 Task: Create a due date automation trigger when advanced on, on the monday of the week before a card is due add dates with a complete due date at 11:00 AM.
Action: Mouse moved to (996, 78)
Screenshot: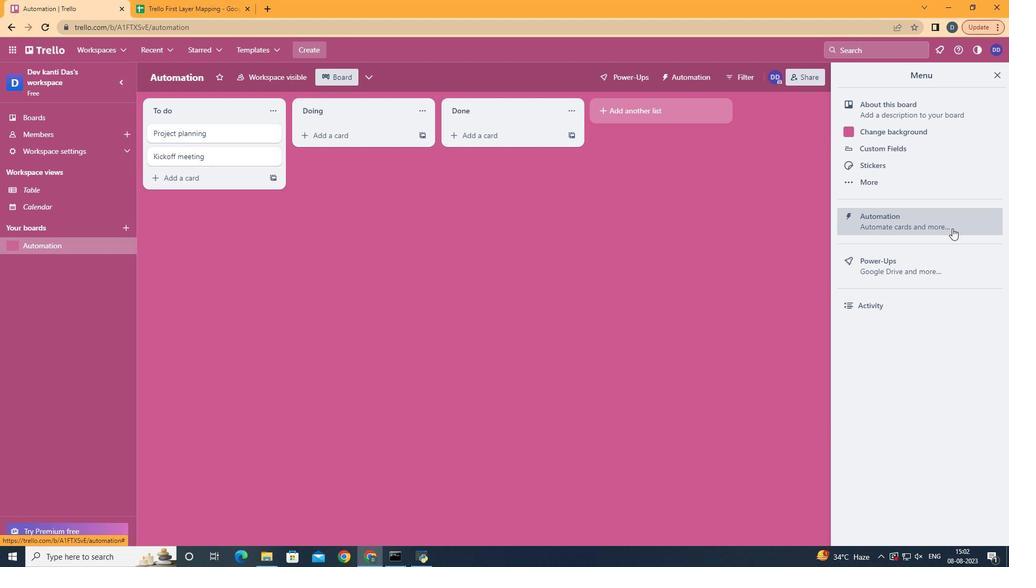 
Action: Mouse pressed left at (996, 78)
Screenshot: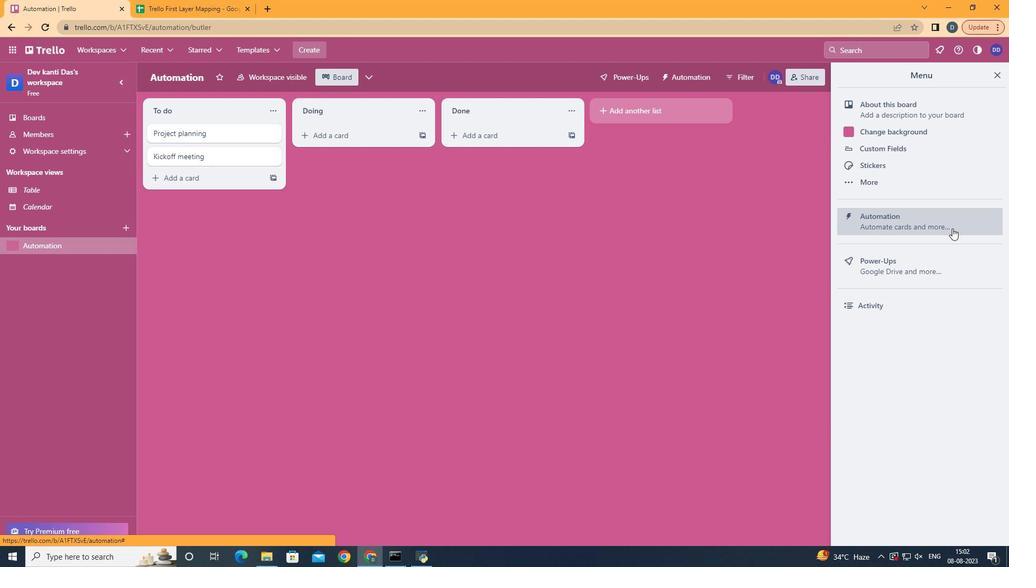 
Action: Mouse moved to (952, 228)
Screenshot: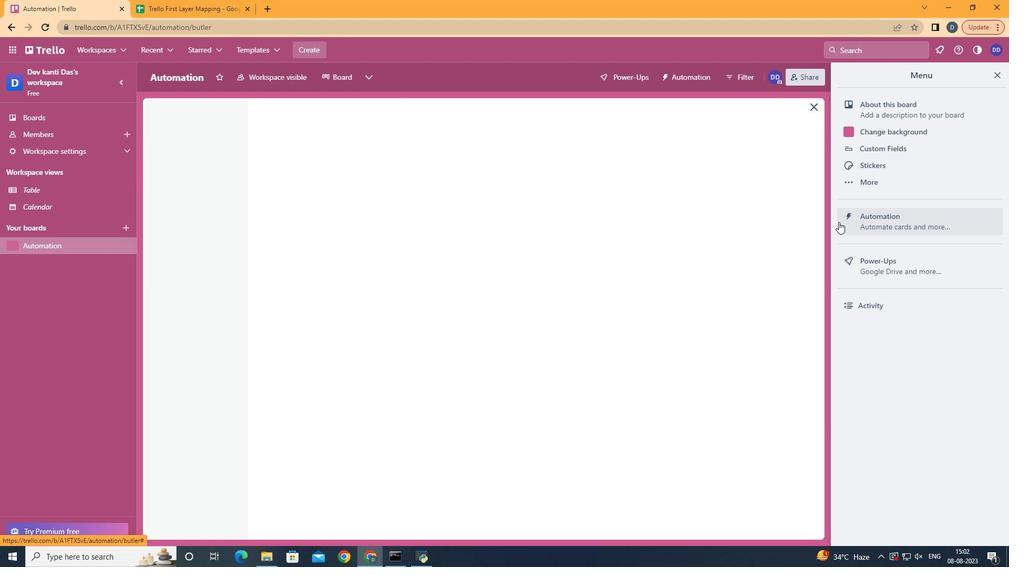 
Action: Mouse pressed left at (952, 228)
Screenshot: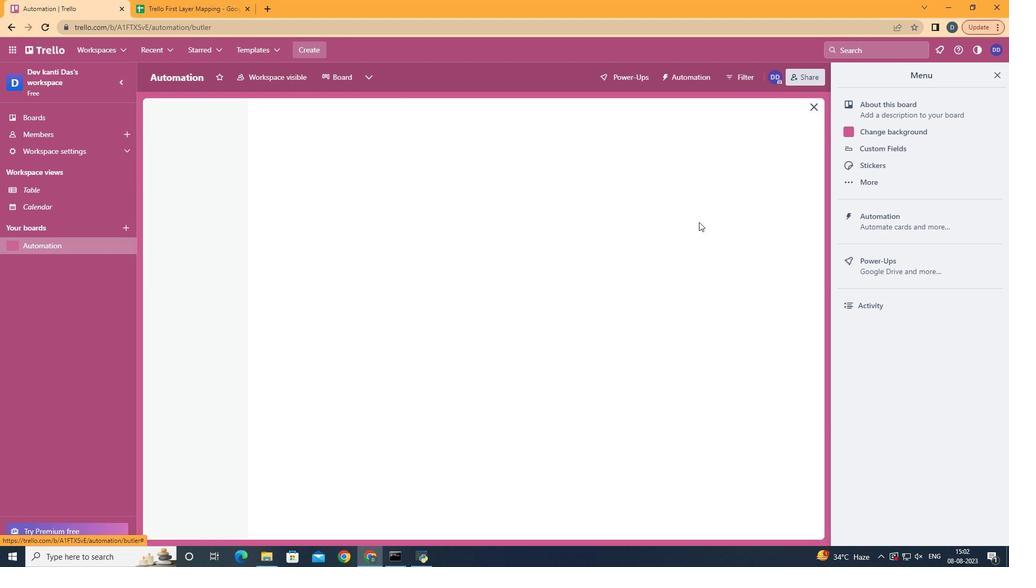 
Action: Mouse moved to (189, 216)
Screenshot: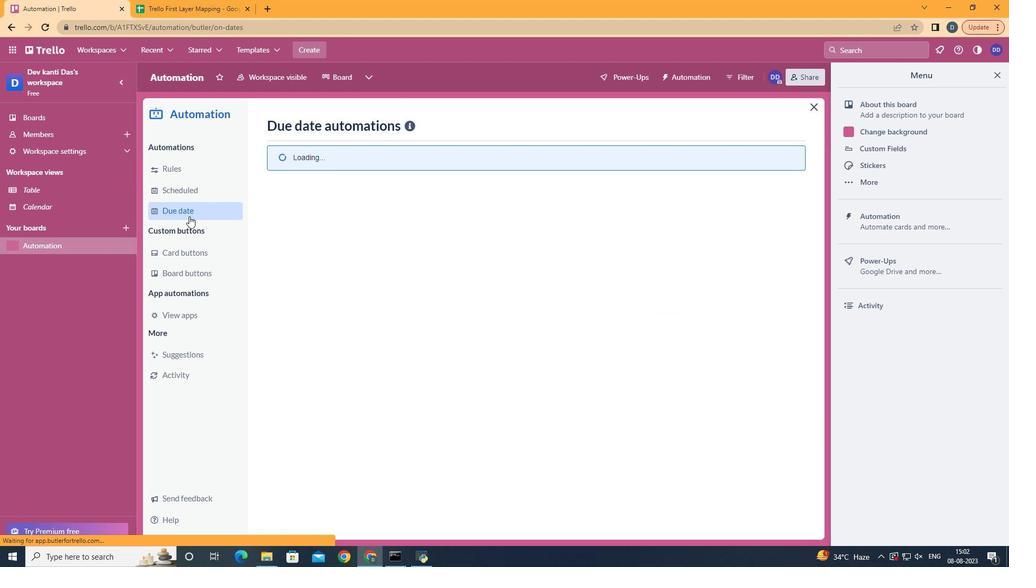 
Action: Mouse pressed left at (189, 216)
Screenshot: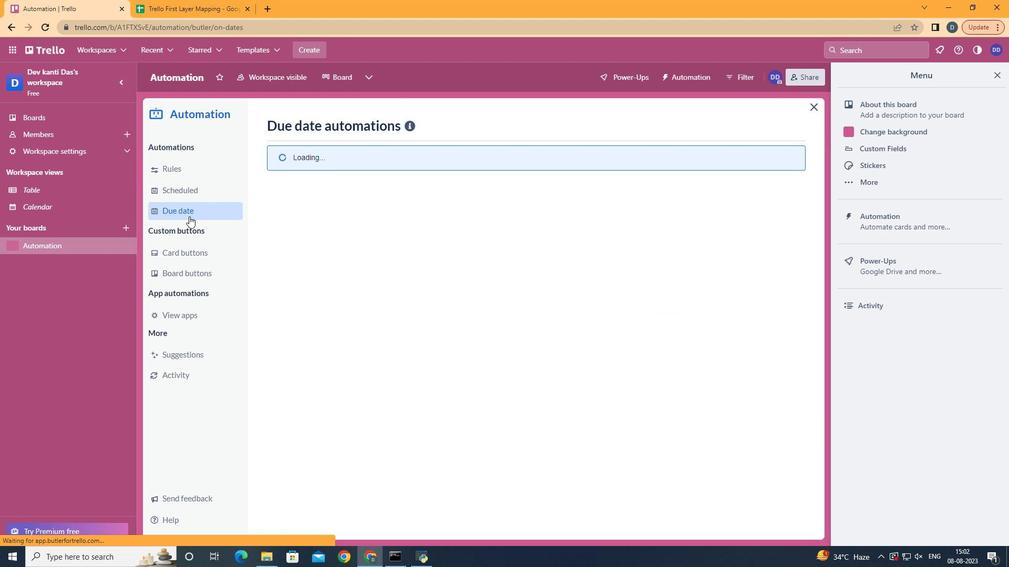 
Action: Mouse moved to (744, 124)
Screenshot: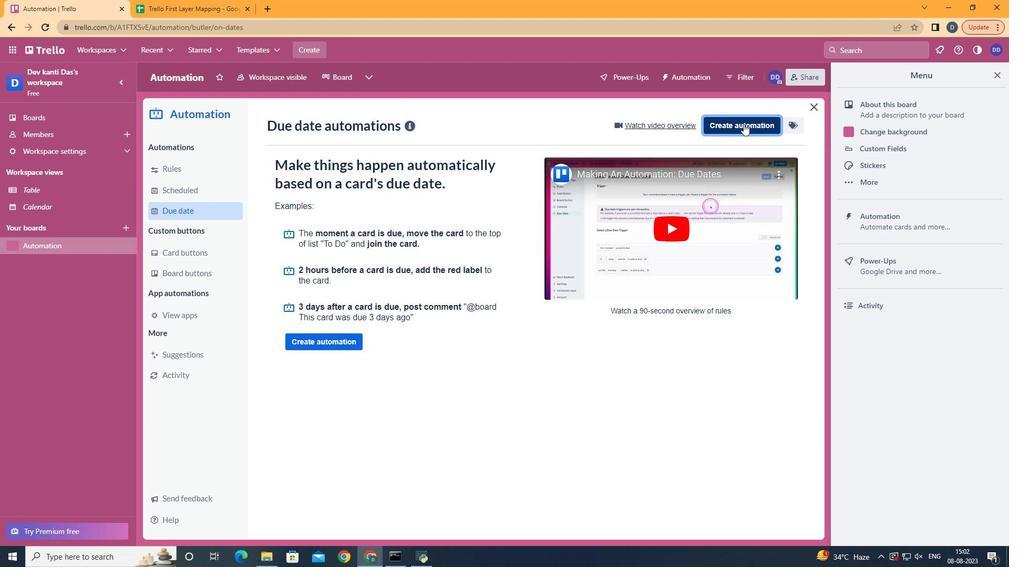 
Action: Mouse pressed left at (744, 124)
Screenshot: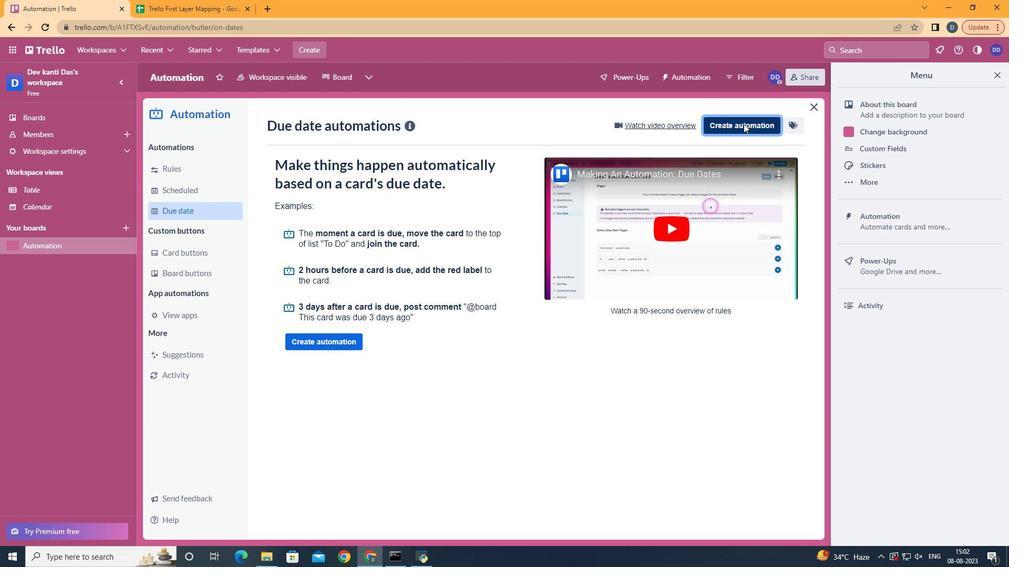 
Action: Mouse moved to (528, 229)
Screenshot: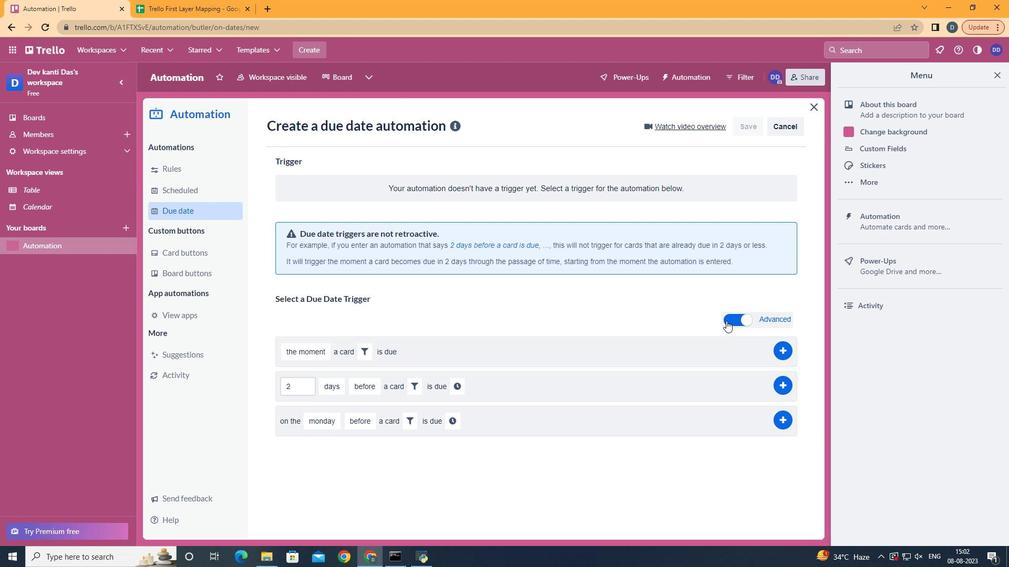 
Action: Mouse pressed left at (528, 229)
Screenshot: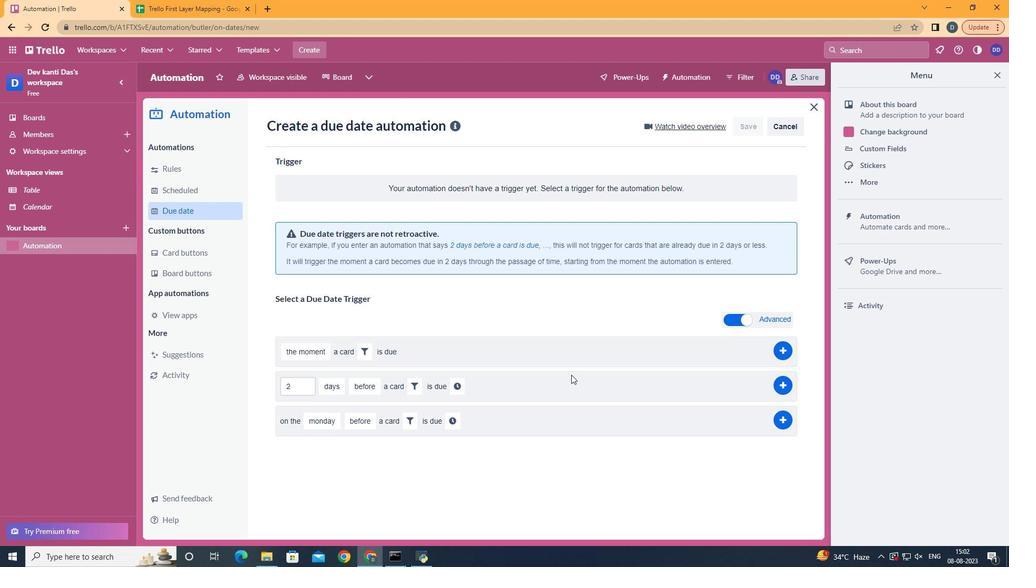 
Action: Mouse moved to (368, 505)
Screenshot: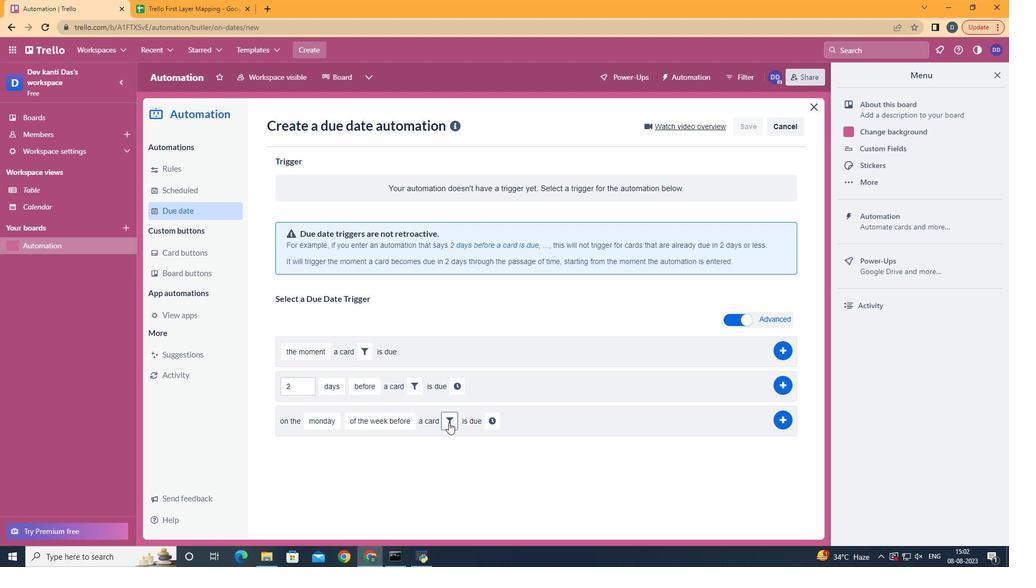 
Action: Mouse pressed left at (368, 505)
Screenshot: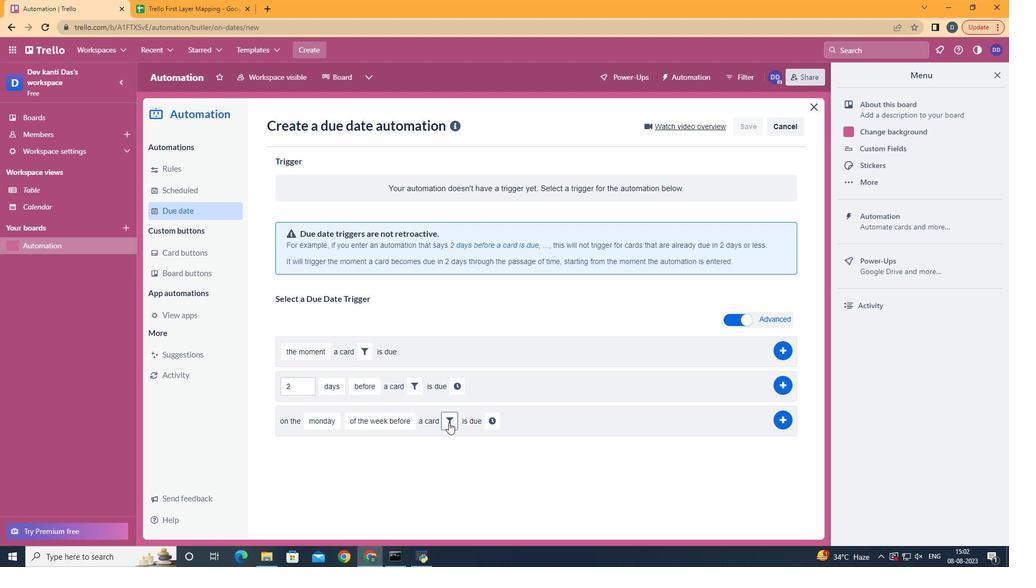 
Action: Mouse moved to (449, 423)
Screenshot: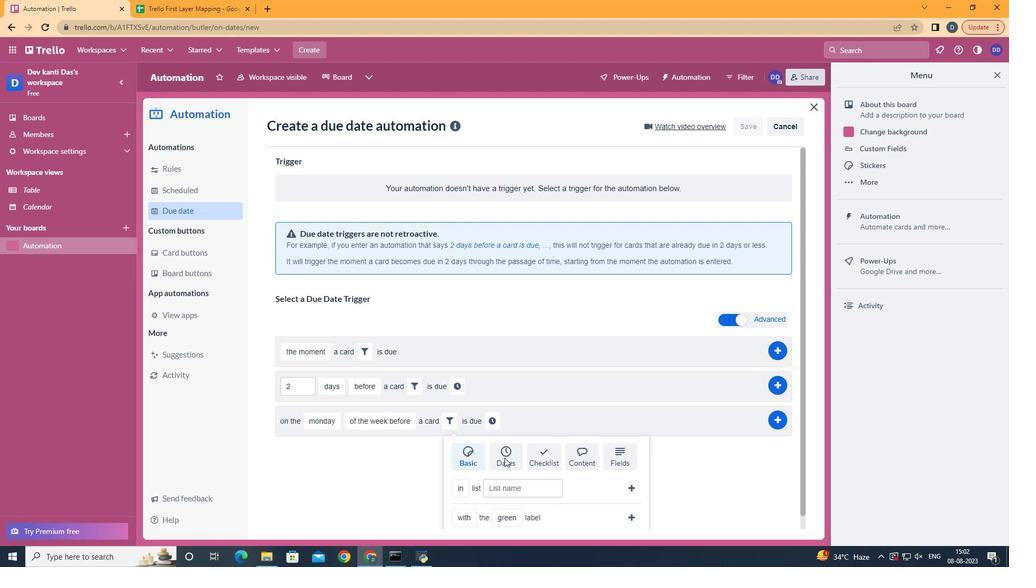
Action: Mouse pressed left at (449, 423)
Screenshot: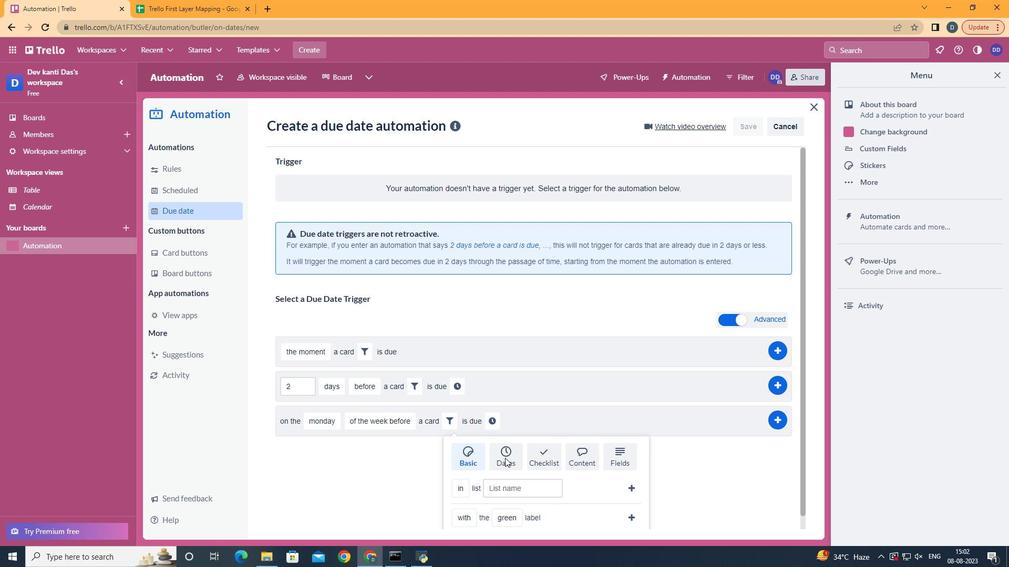 
Action: Mouse moved to (505, 458)
Screenshot: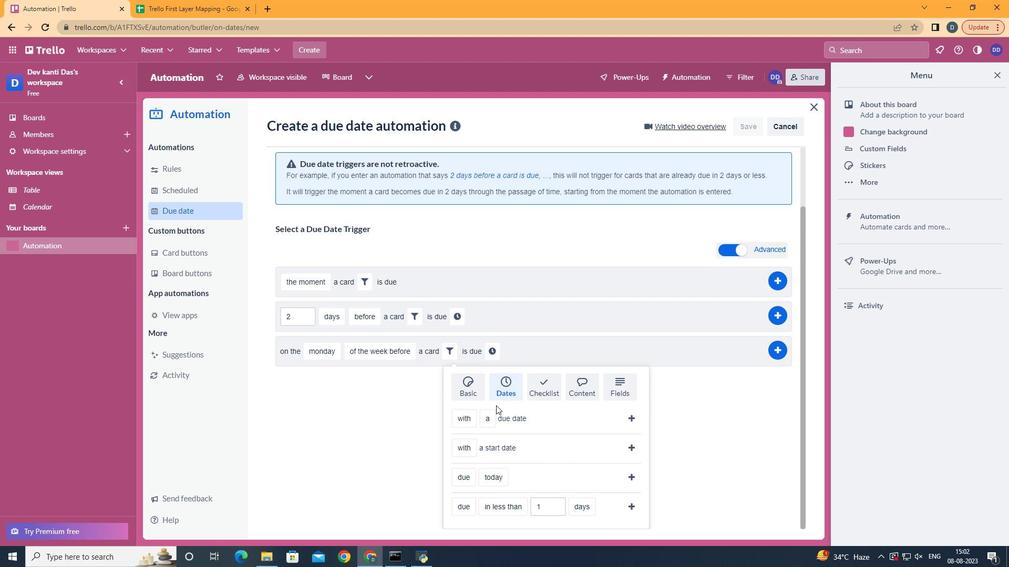
Action: Mouse pressed left at (505, 458)
Screenshot: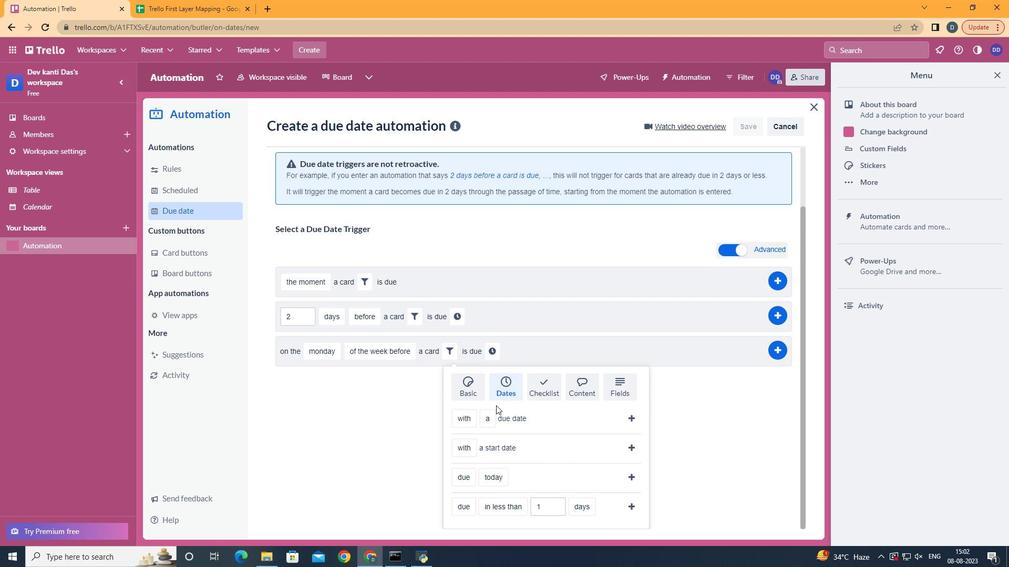 
Action: Mouse moved to (516, 451)
Screenshot: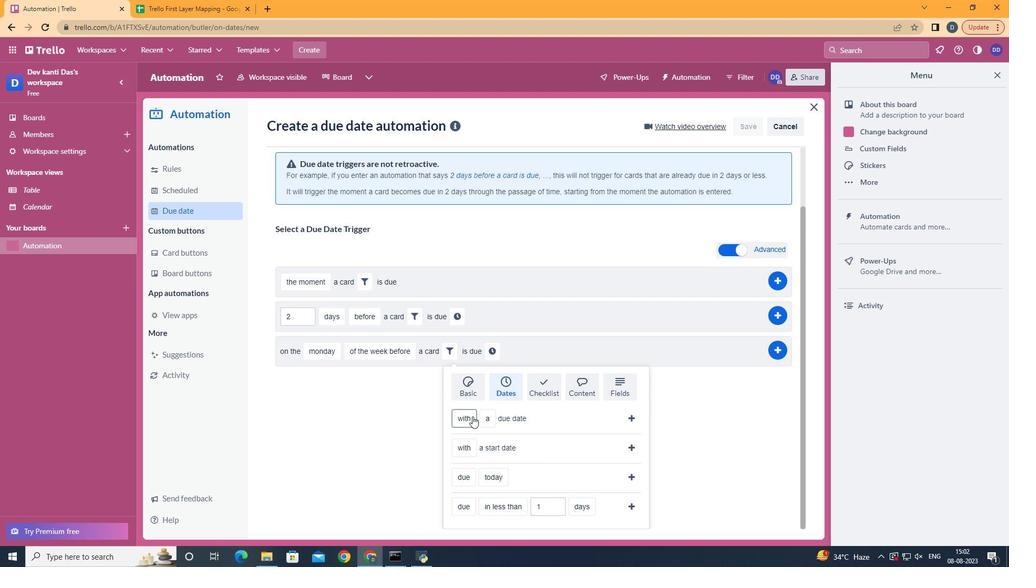 
Action: Mouse scrolled (516, 450) with delta (0, 0)
Screenshot: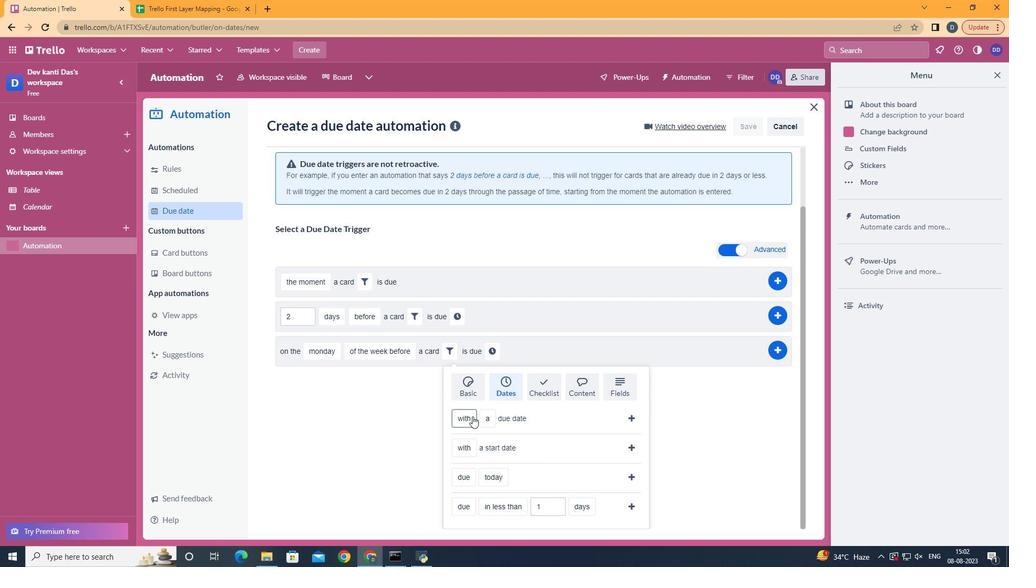 
Action: Mouse scrolled (516, 450) with delta (0, 0)
Screenshot: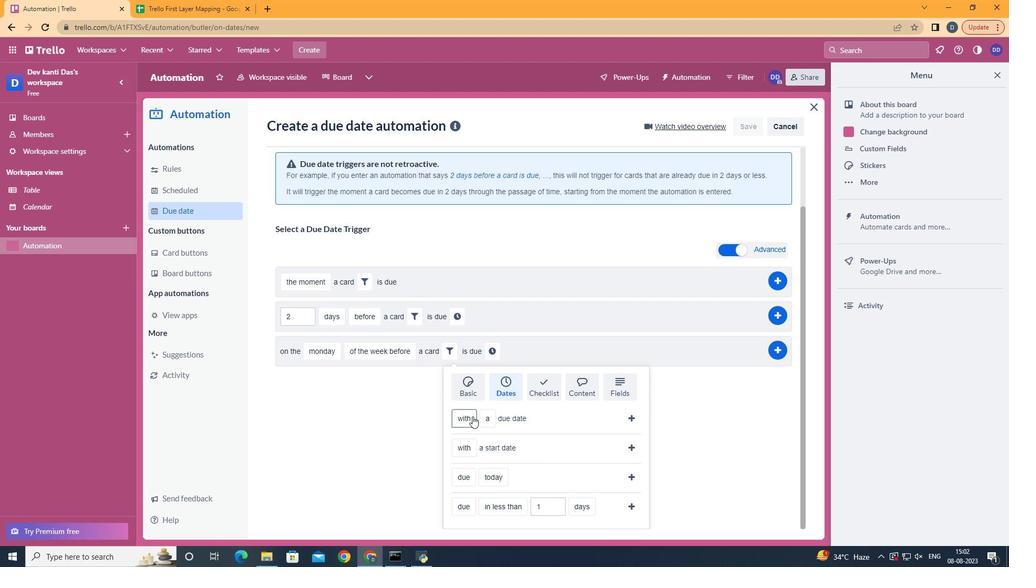 
Action: Mouse scrolled (516, 450) with delta (0, 0)
Screenshot: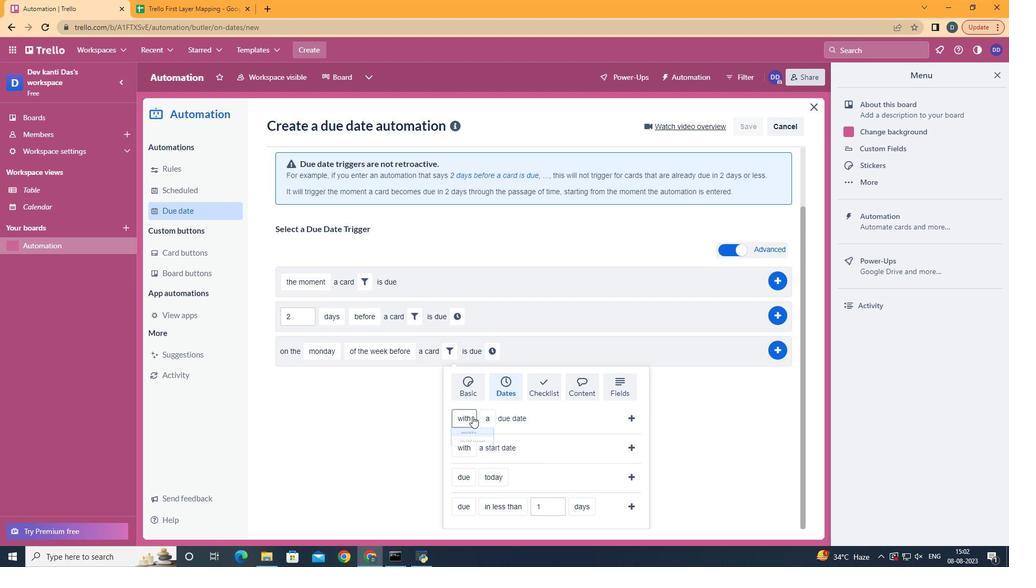 
Action: Mouse moved to (517, 450)
Screenshot: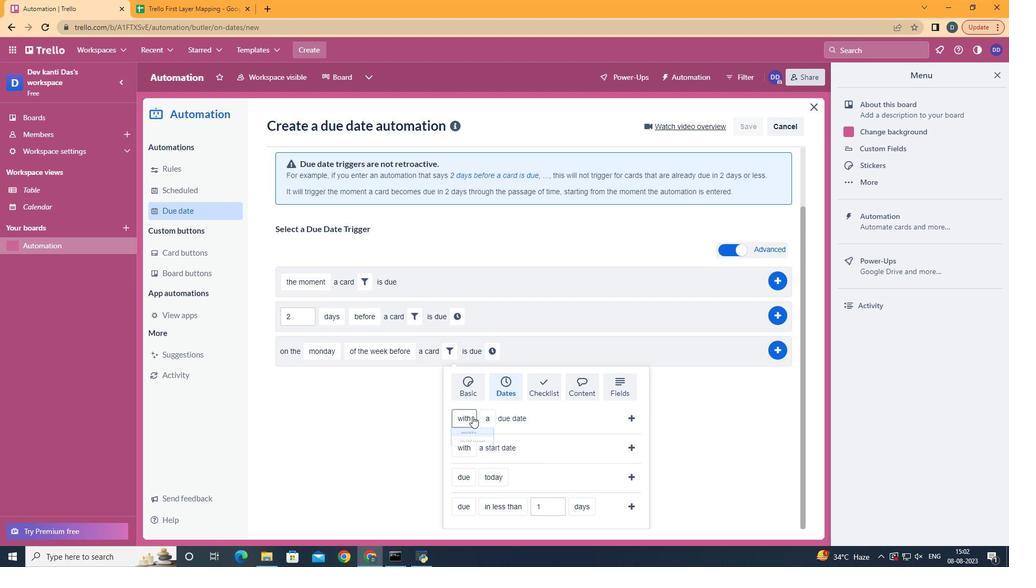 
Action: Mouse scrolled (517, 450) with delta (0, 0)
Screenshot: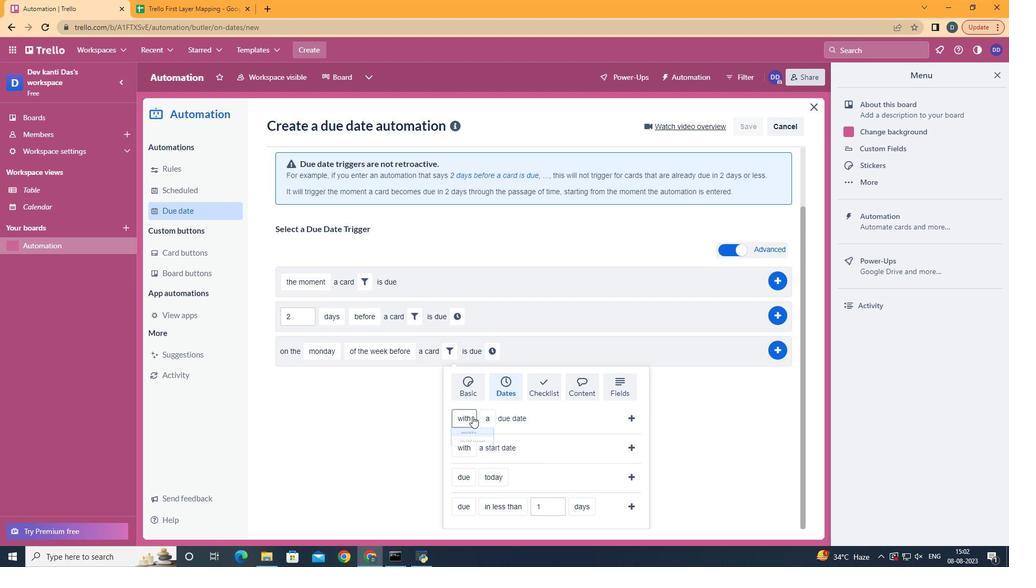
Action: Mouse moved to (475, 434)
Screenshot: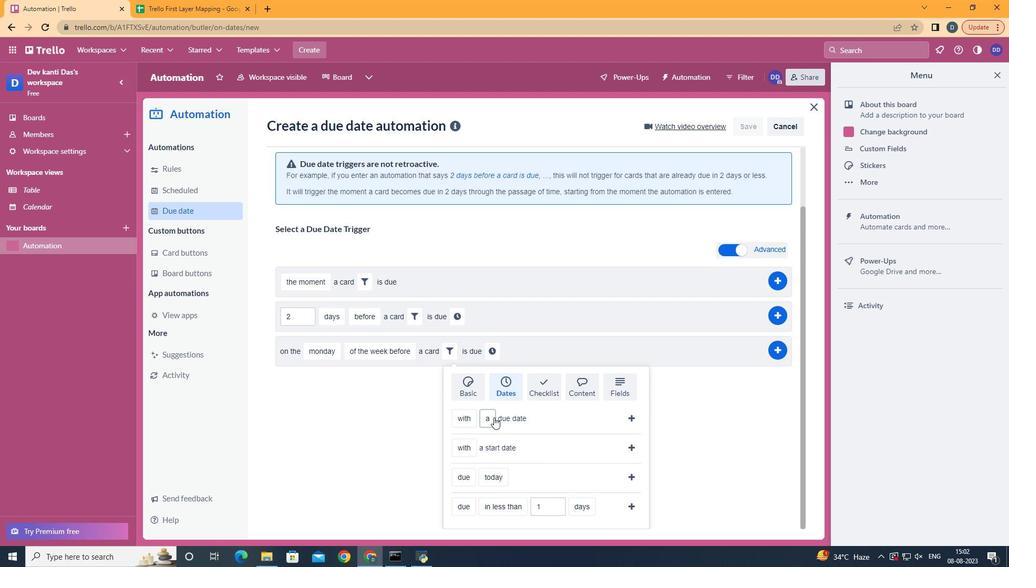 
Action: Mouse pressed left at (475, 434)
Screenshot: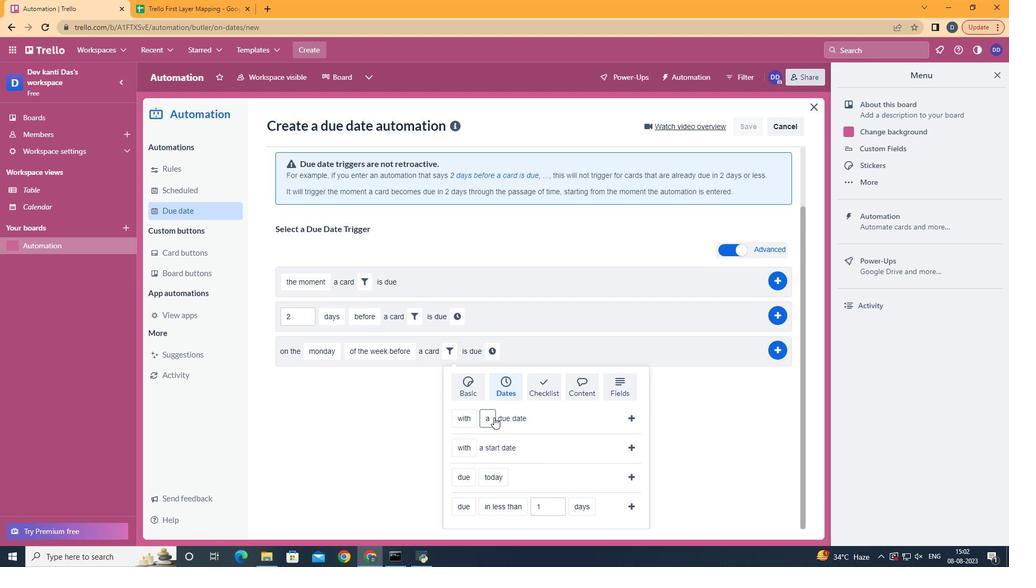 
Action: Mouse moved to (501, 460)
Screenshot: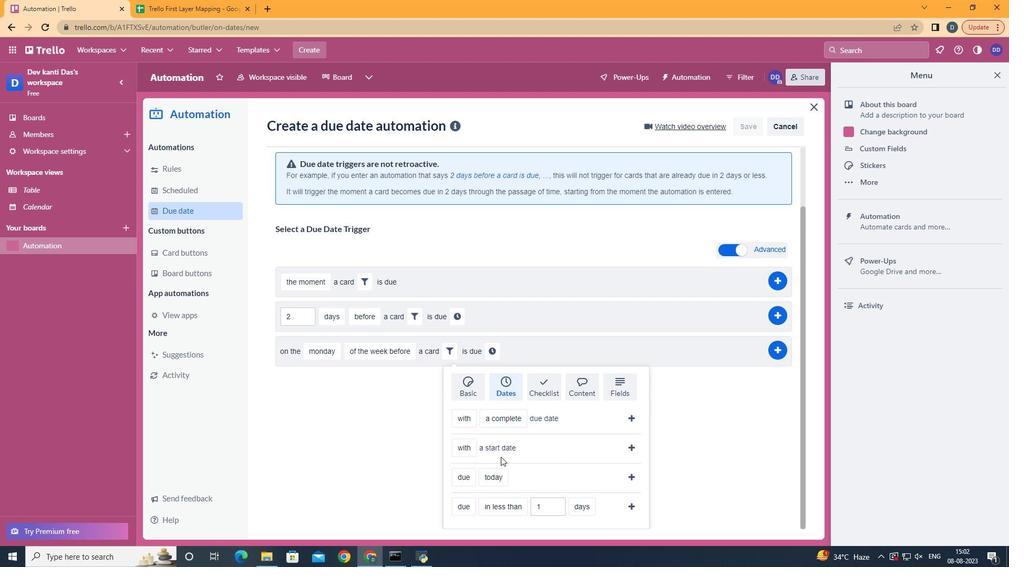 
Action: Mouse pressed left at (501, 460)
Screenshot: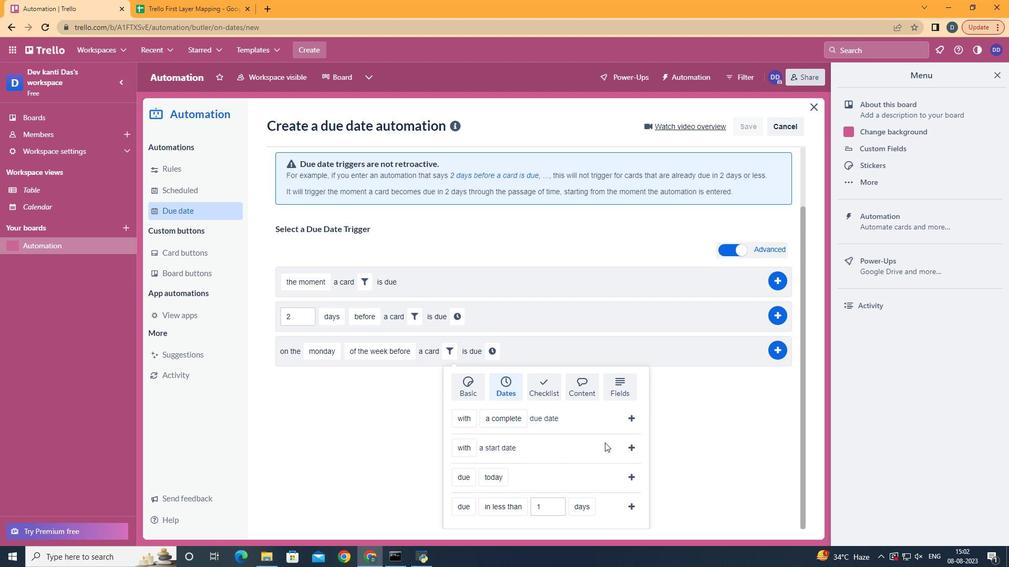 
Action: Mouse moved to (635, 419)
Screenshot: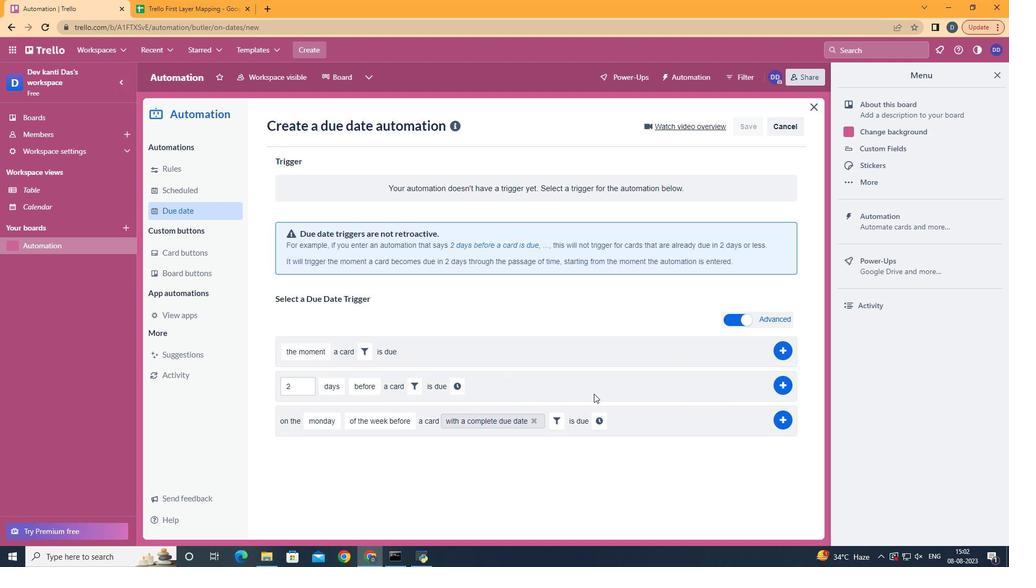 
Action: Mouse pressed left at (635, 419)
Screenshot: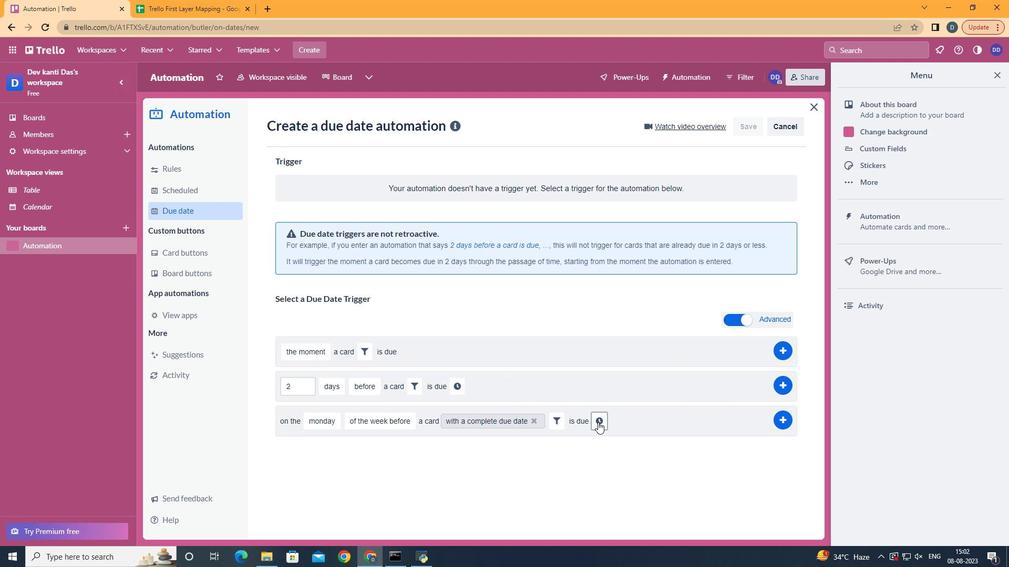 
Action: Mouse moved to (599, 424)
Screenshot: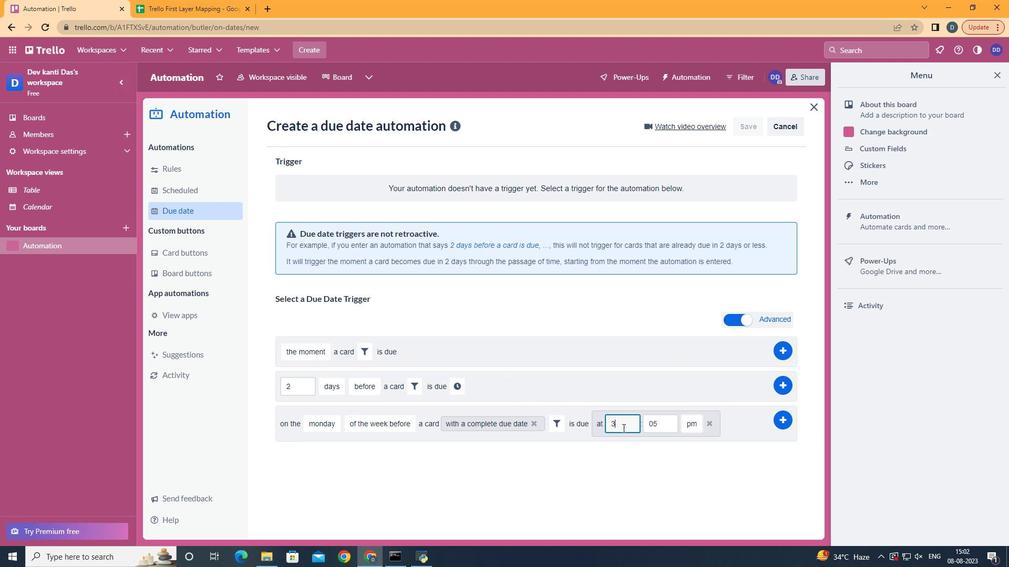 
Action: Mouse pressed left at (599, 424)
Screenshot: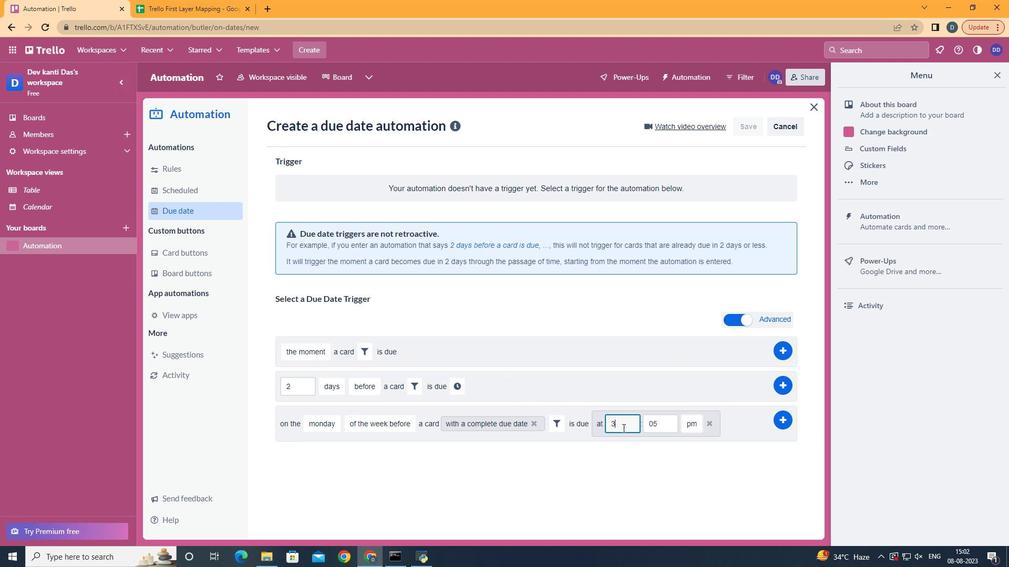 
Action: Mouse moved to (621, 427)
Screenshot: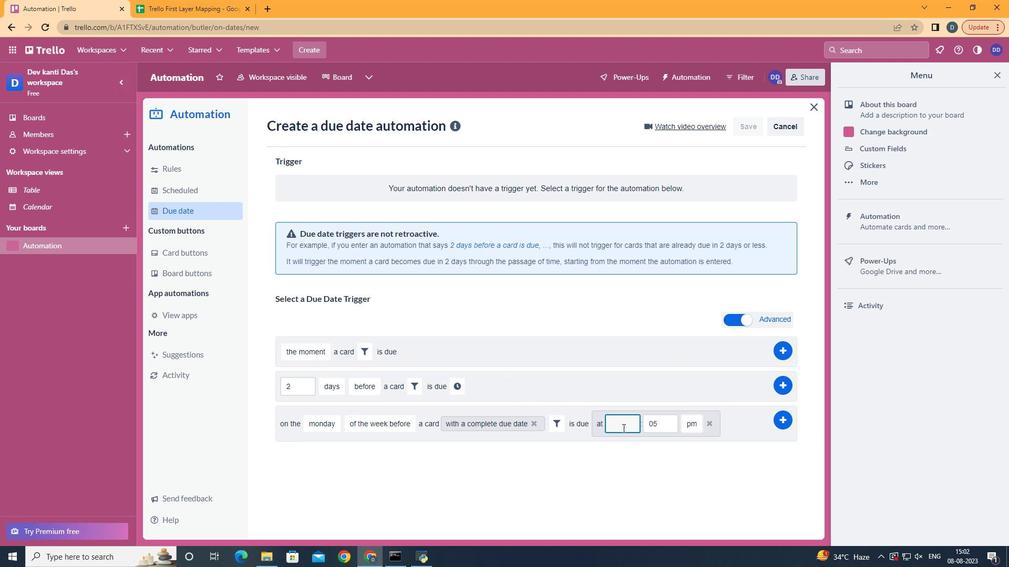 
Action: Mouse pressed left at (621, 427)
Screenshot: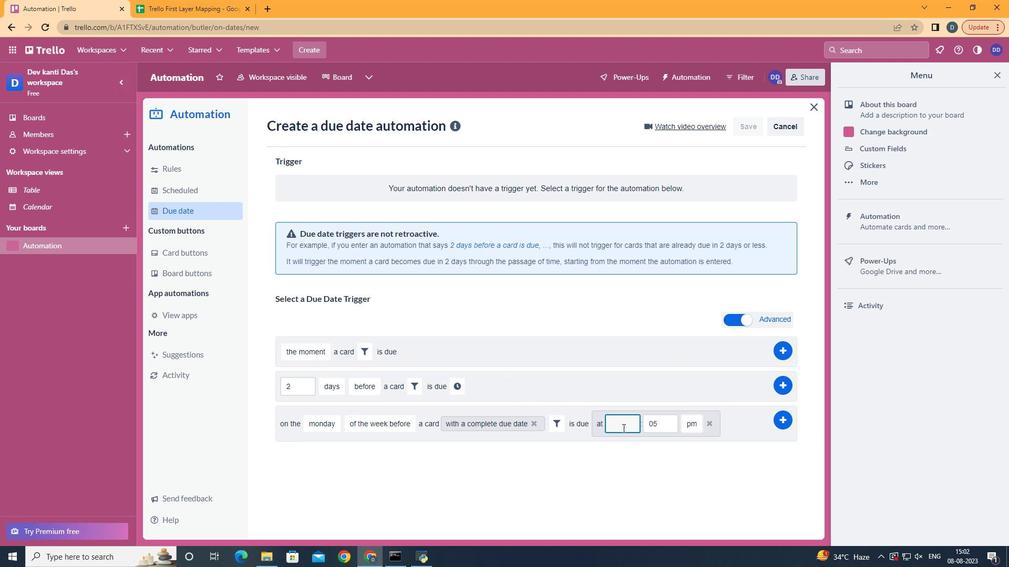 
Action: Mouse moved to (623, 428)
Screenshot: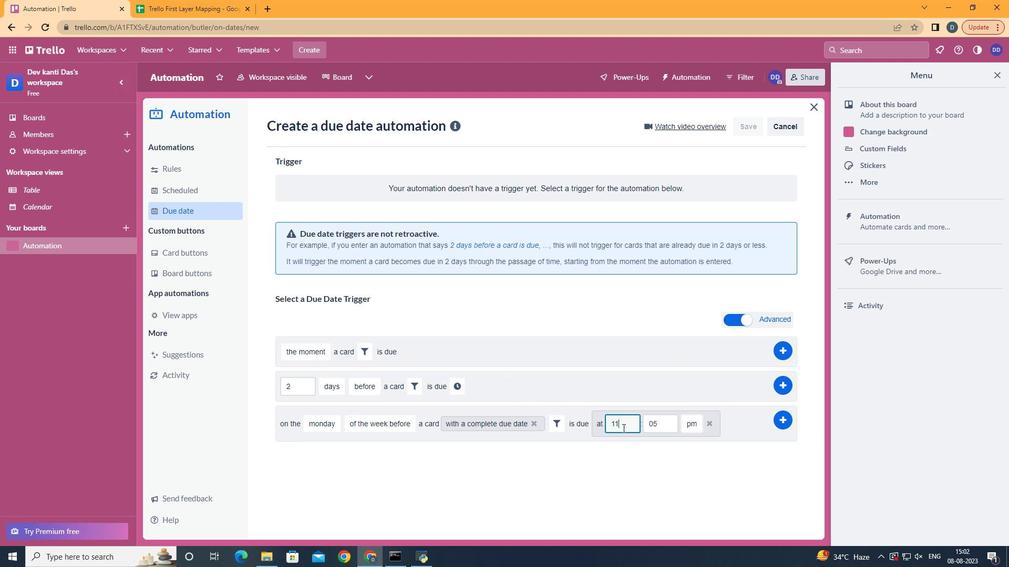 
Action: Key pressed <Key.backspace>11
Screenshot: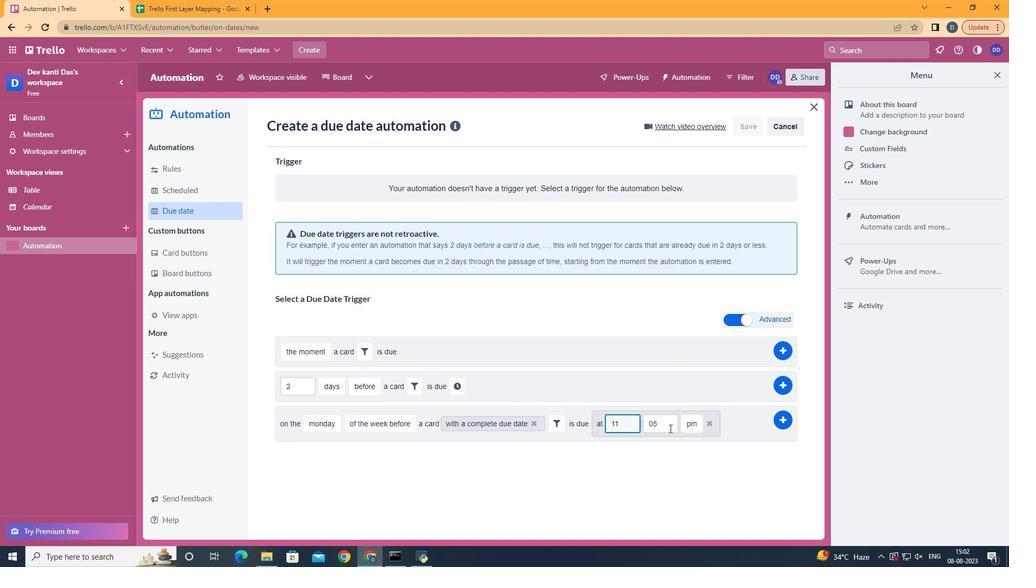 
Action: Mouse moved to (670, 429)
Screenshot: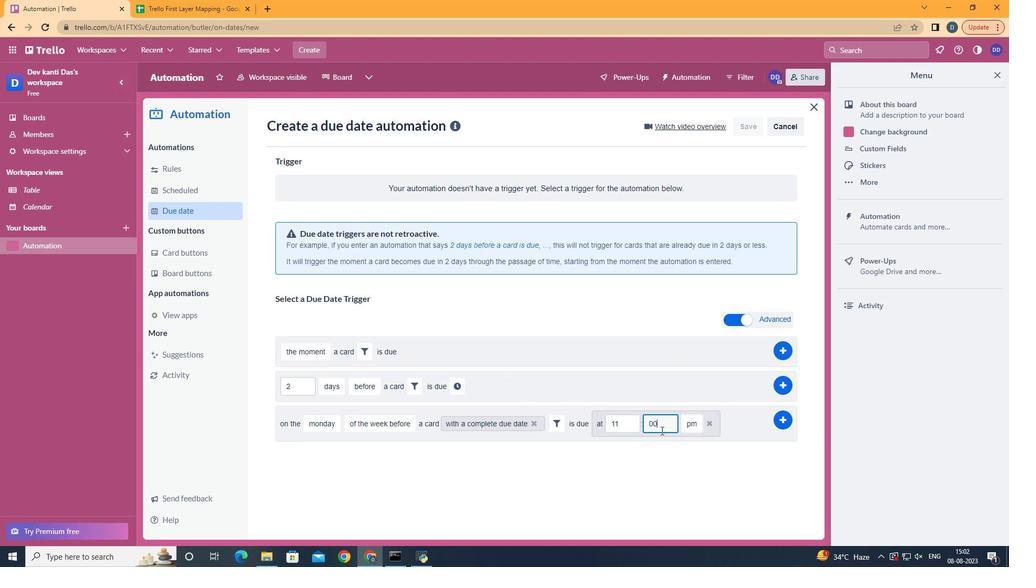 
Action: Mouse pressed left at (670, 429)
Screenshot: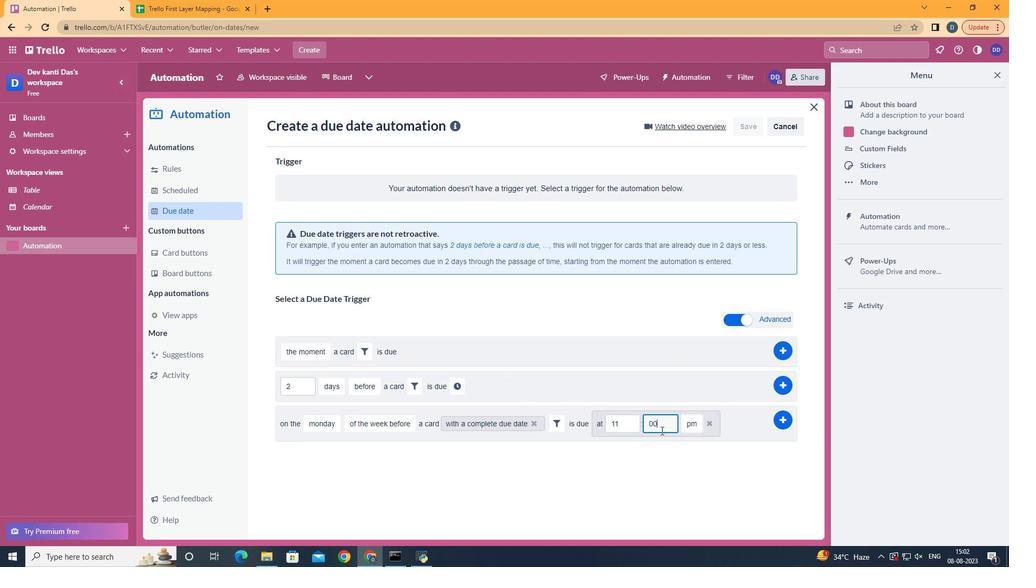 
Action: Key pressed <Key.backspace>
Screenshot: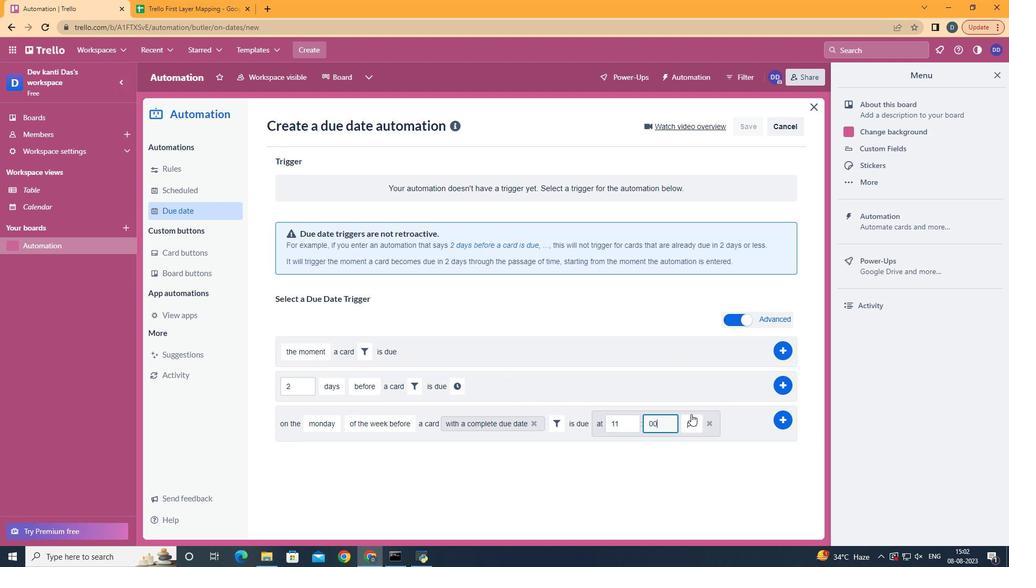 
Action: Mouse moved to (661, 431)
Screenshot: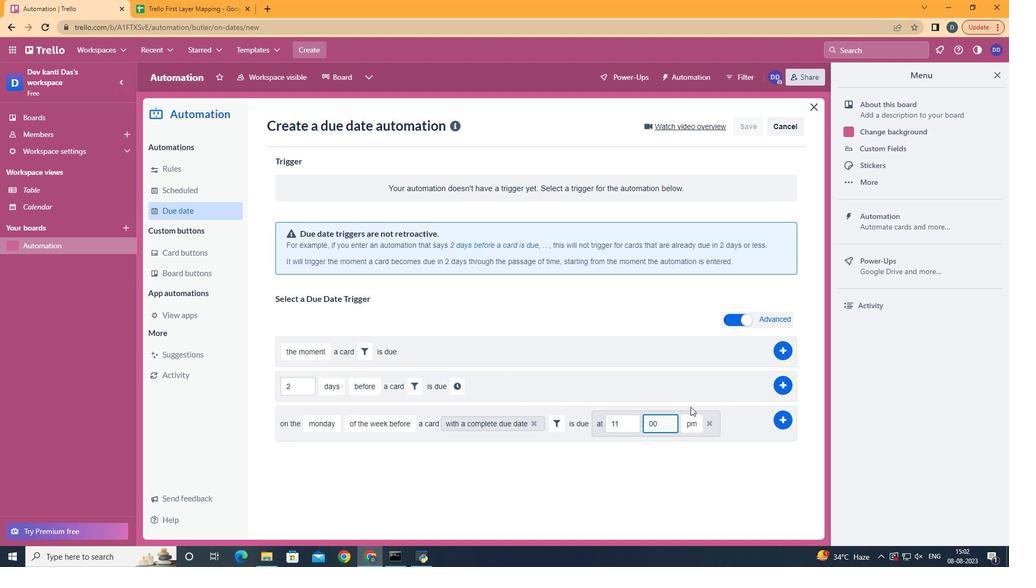 
Action: Key pressed 0
Screenshot: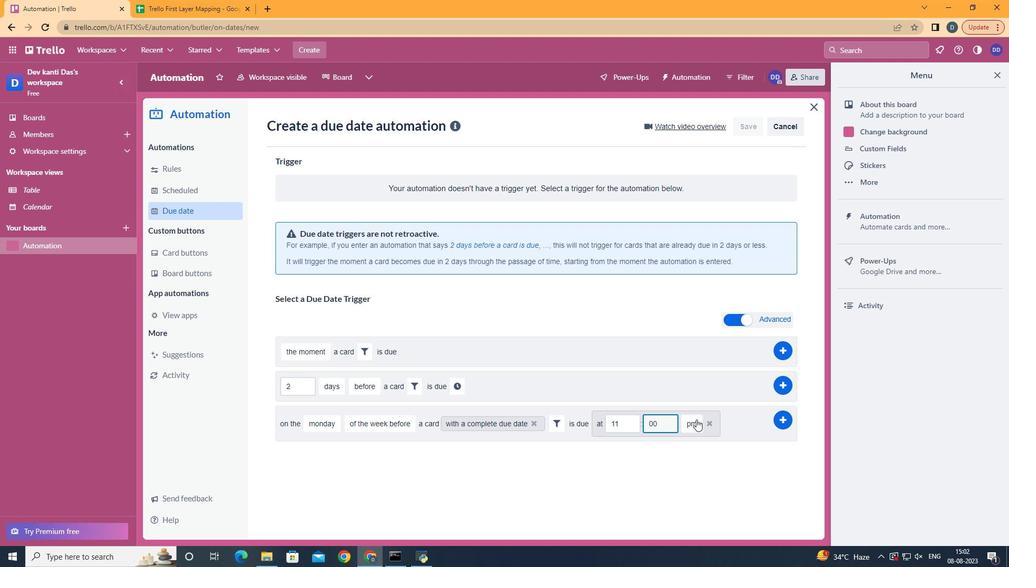 
Action: Mouse moved to (697, 437)
Screenshot: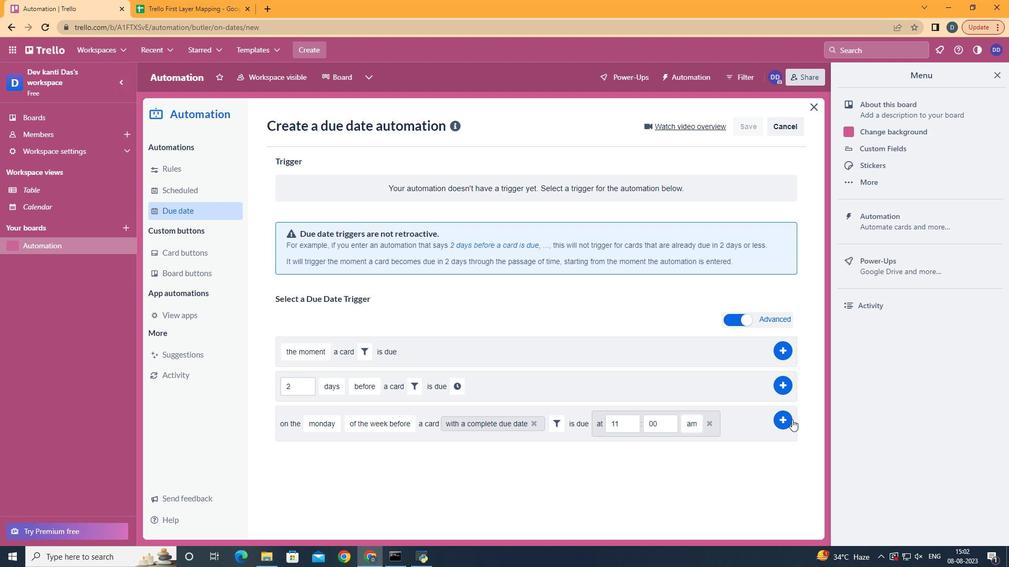
Action: Mouse pressed left at (697, 437)
Screenshot: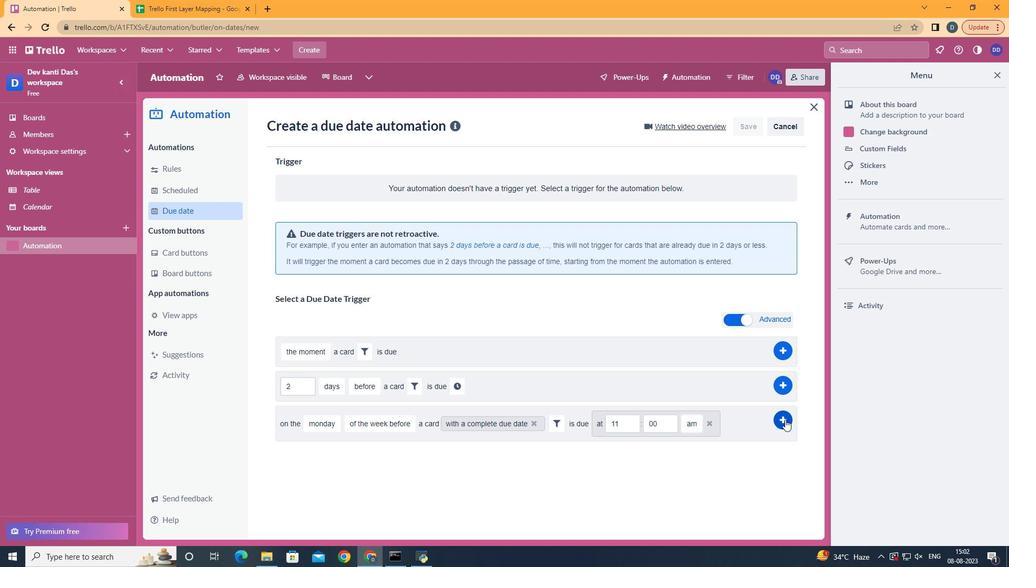 
Action: Mouse moved to (784, 420)
Screenshot: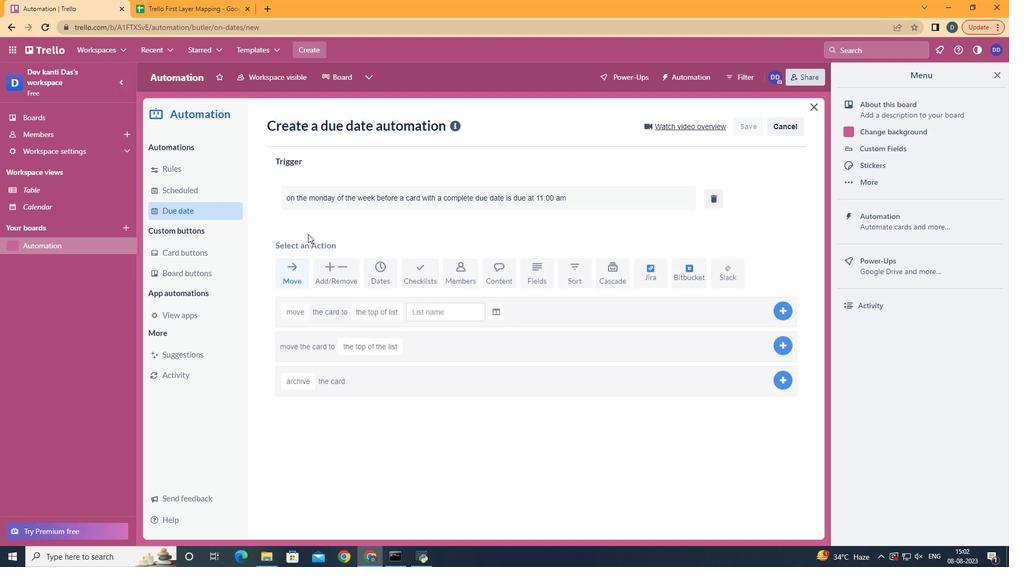 
Action: Mouse pressed left at (784, 420)
Screenshot: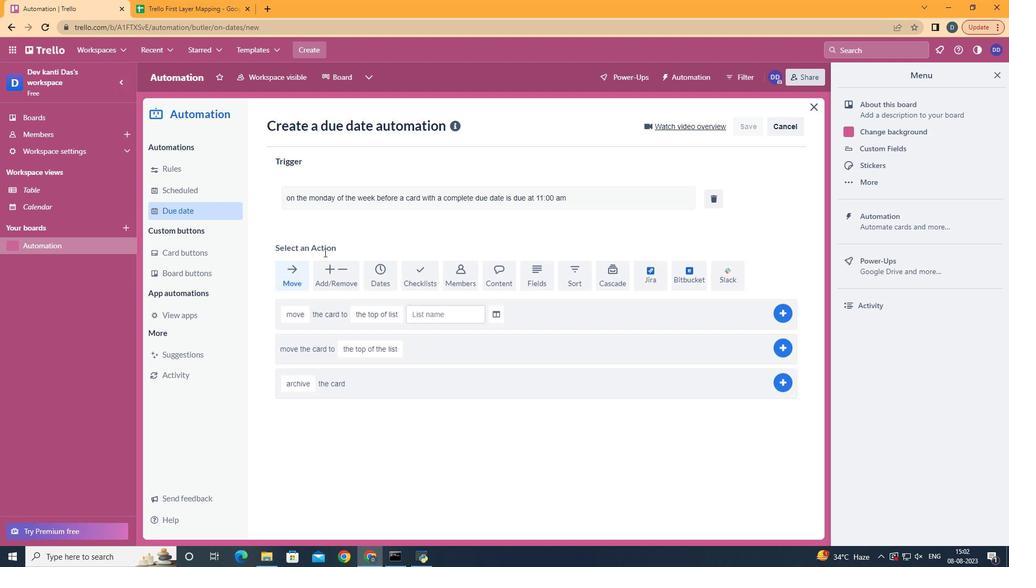 
Action: Mouse moved to (593, 178)
Screenshot: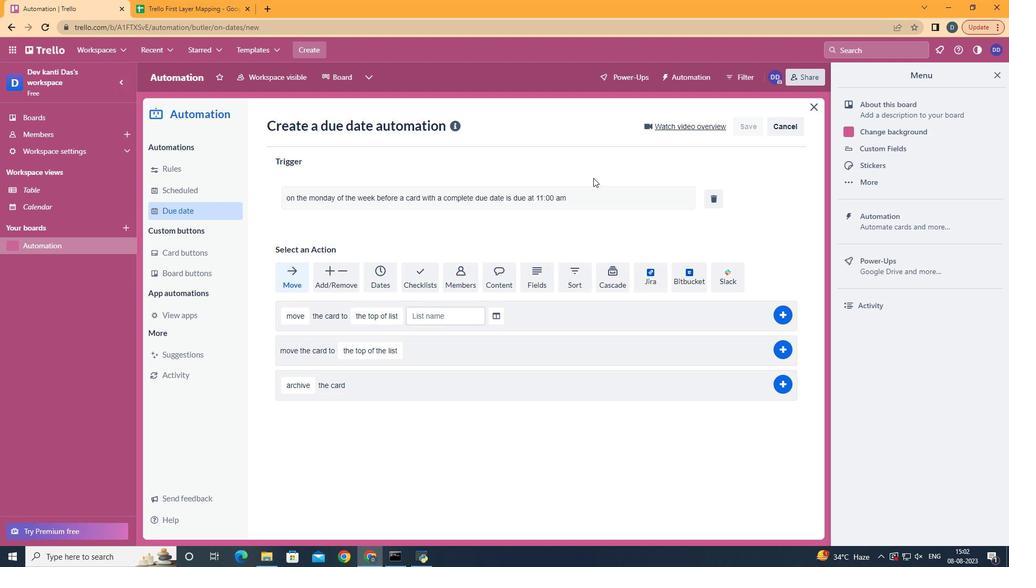 
